 Task: Set the custom strictness for "Score" to "Hidden".
Action: Mouse moved to (122, 398)
Screenshot: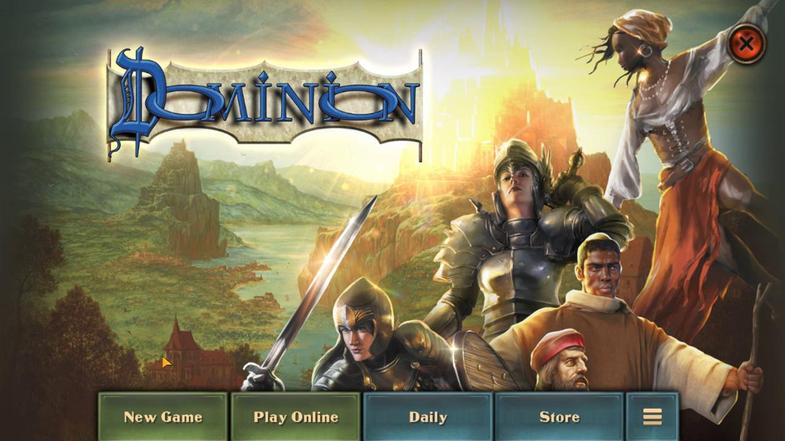 
Action: Mouse pressed left at (122, 398)
Screenshot: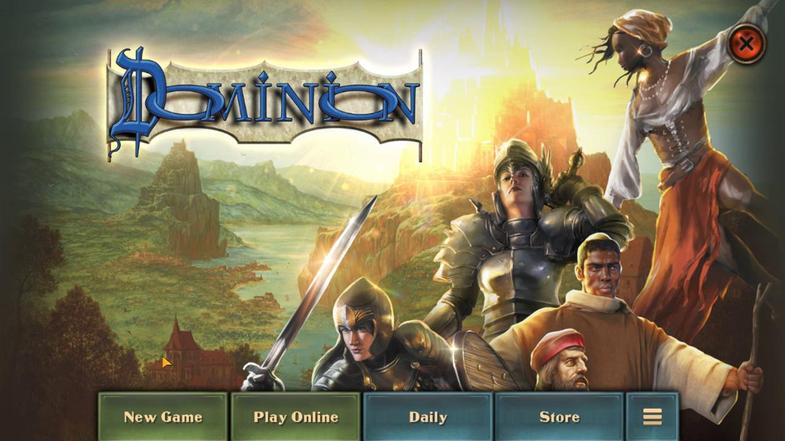 
Action: Mouse moved to (535, 98)
Screenshot: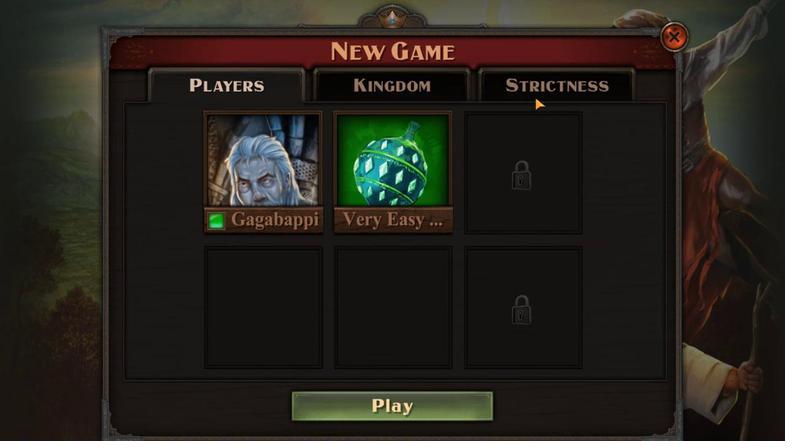 
Action: Mouse pressed left at (535, 98)
Screenshot: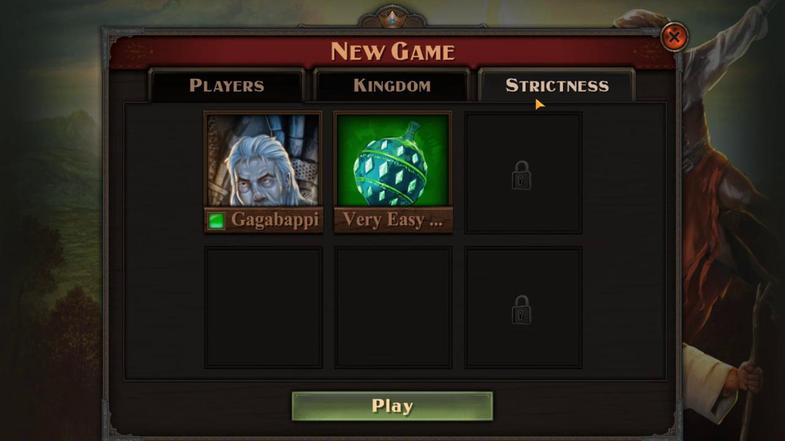 
Action: Mouse moved to (523, 340)
Screenshot: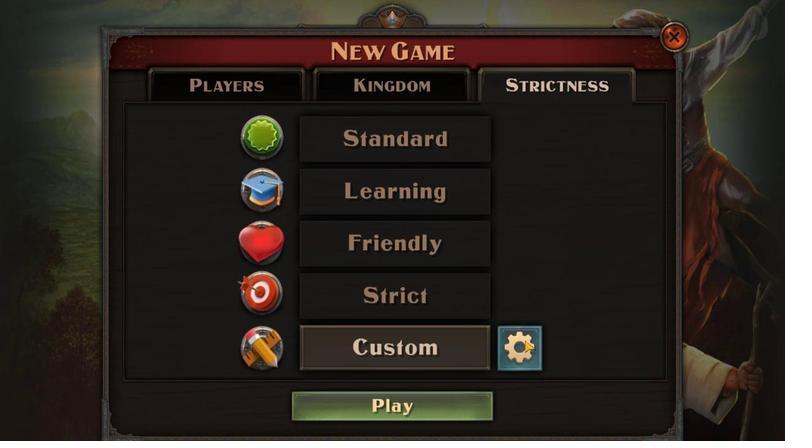 
Action: Mouse pressed left at (523, 340)
Screenshot: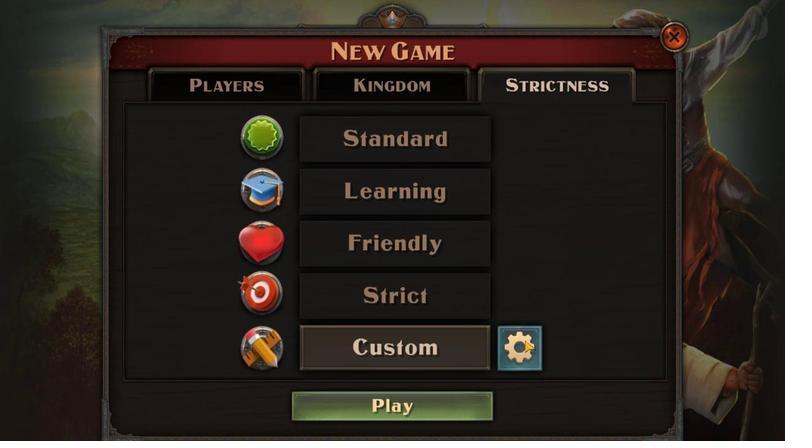 
Action: Mouse moved to (212, 389)
Screenshot: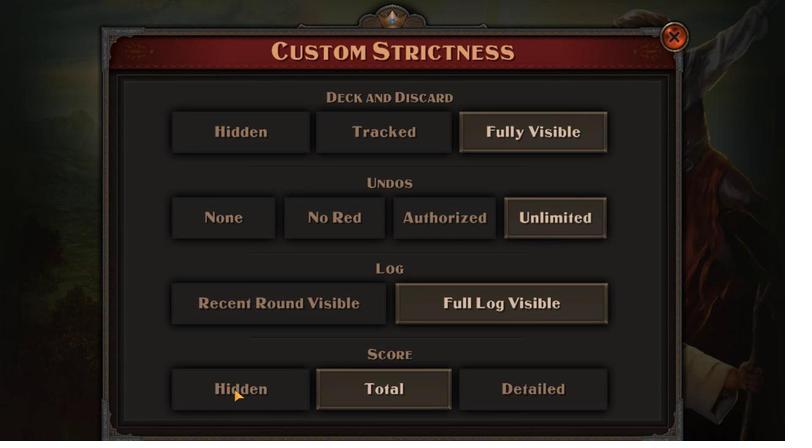 
Action: Mouse pressed left at (212, 389)
Screenshot: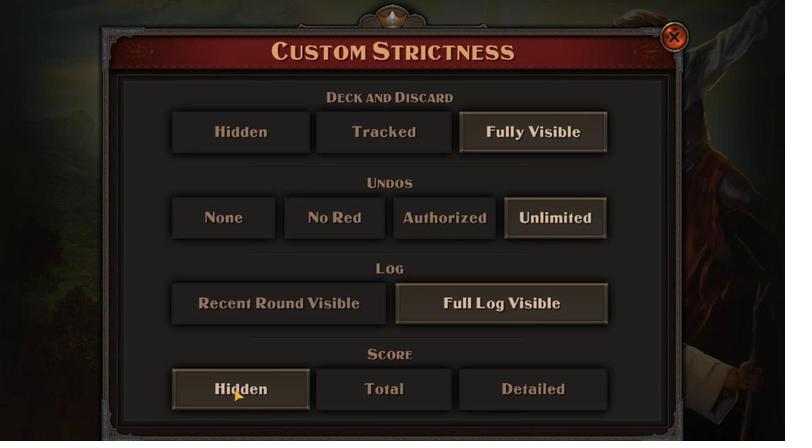 
